 Task: In update from your network choose email frequency individual.
Action: Mouse moved to (627, 53)
Screenshot: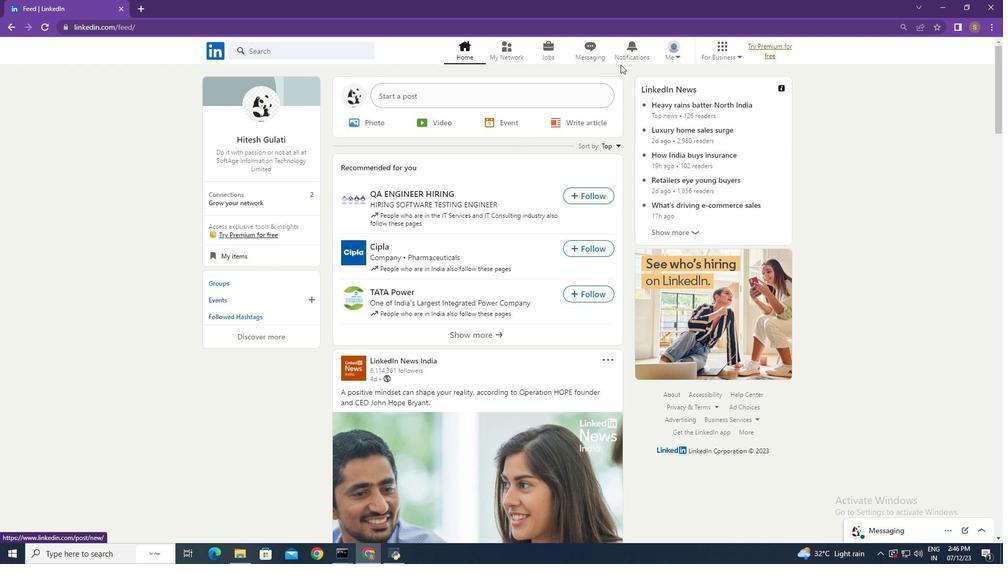 
Action: Mouse pressed left at (627, 53)
Screenshot: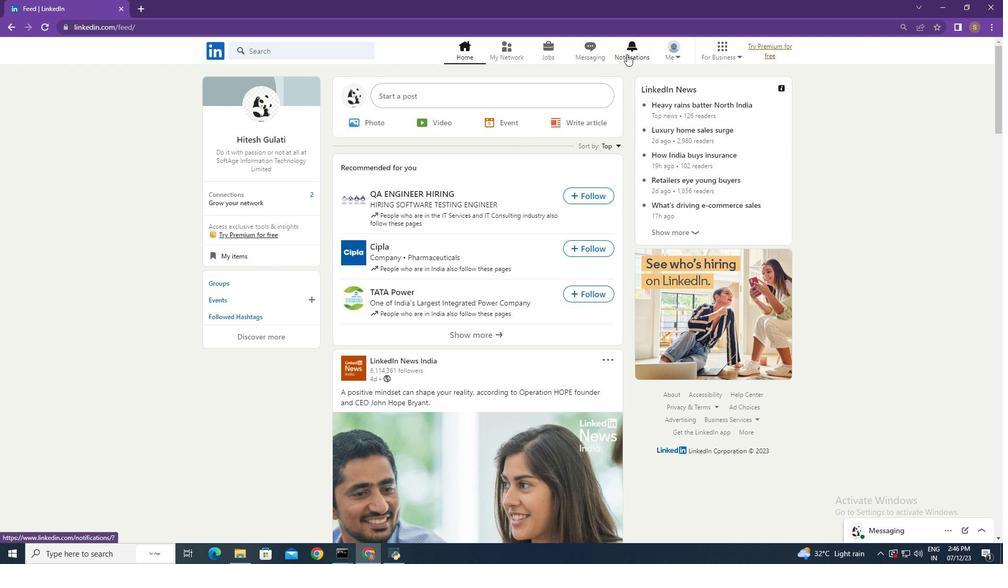 
Action: Mouse moved to (240, 120)
Screenshot: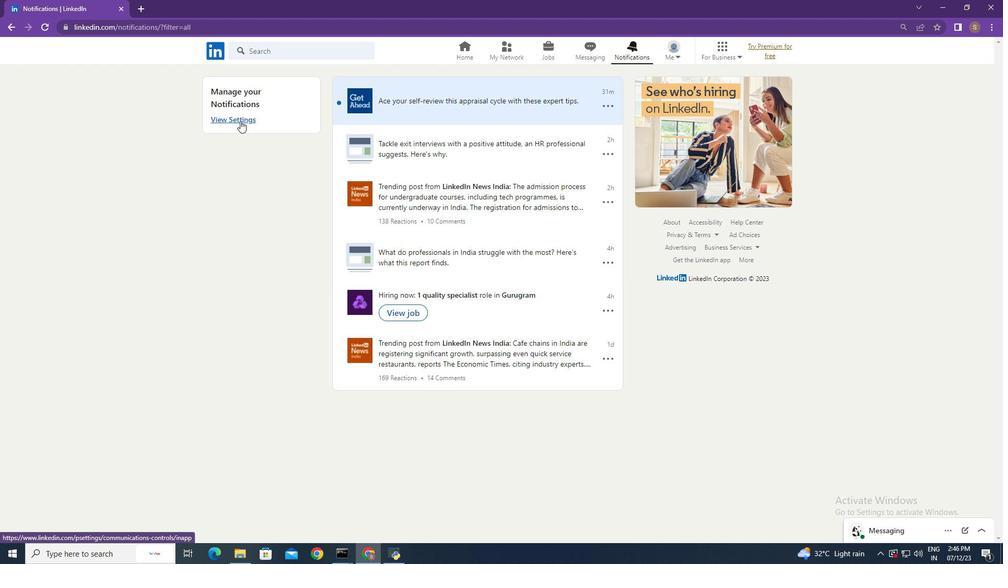 
Action: Mouse pressed left at (240, 120)
Screenshot: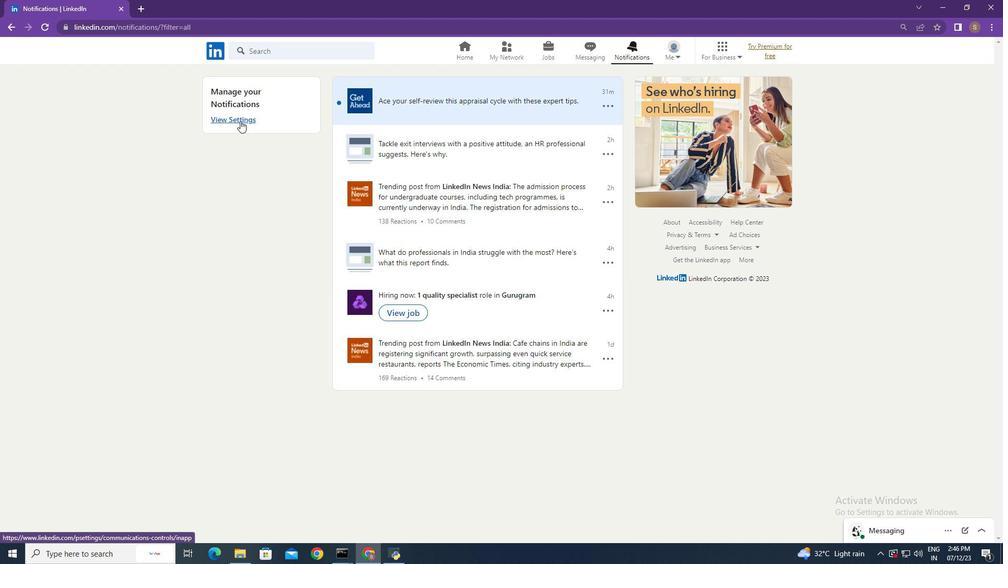 
Action: Mouse moved to (540, 213)
Screenshot: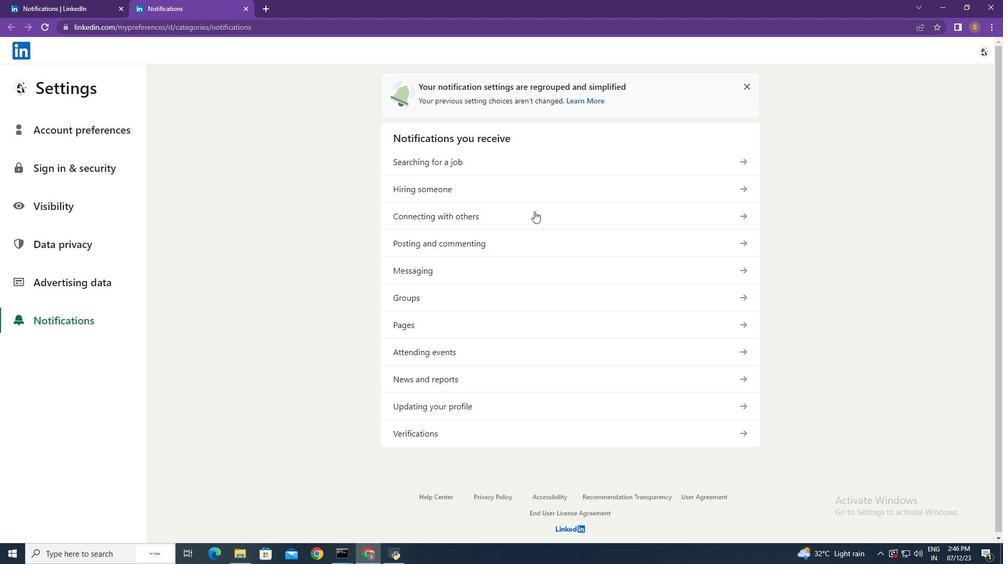 
Action: Mouse pressed left at (540, 213)
Screenshot: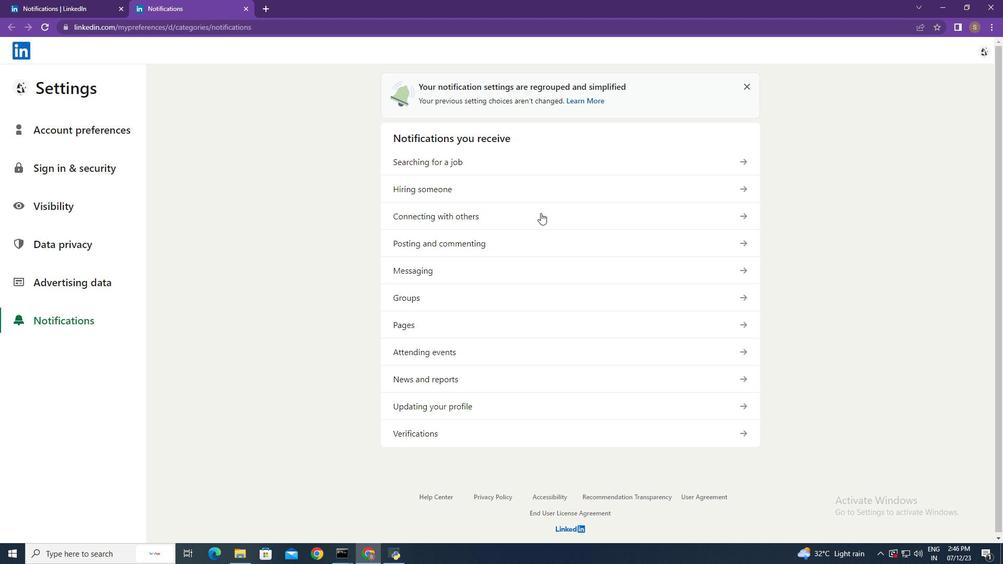 
Action: Mouse moved to (602, 191)
Screenshot: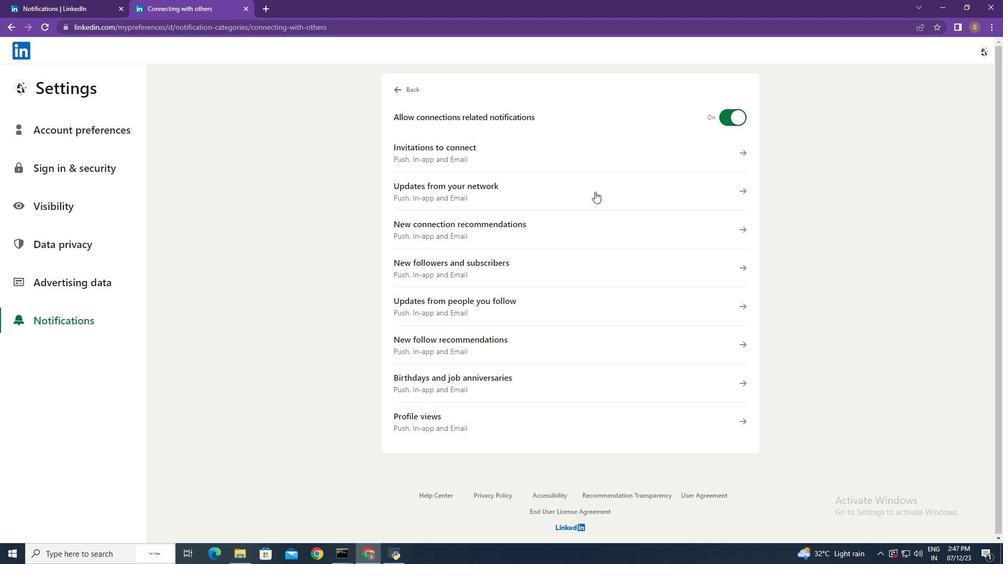 
Action: Mouse pressed left at (602, 191)
Screenshot: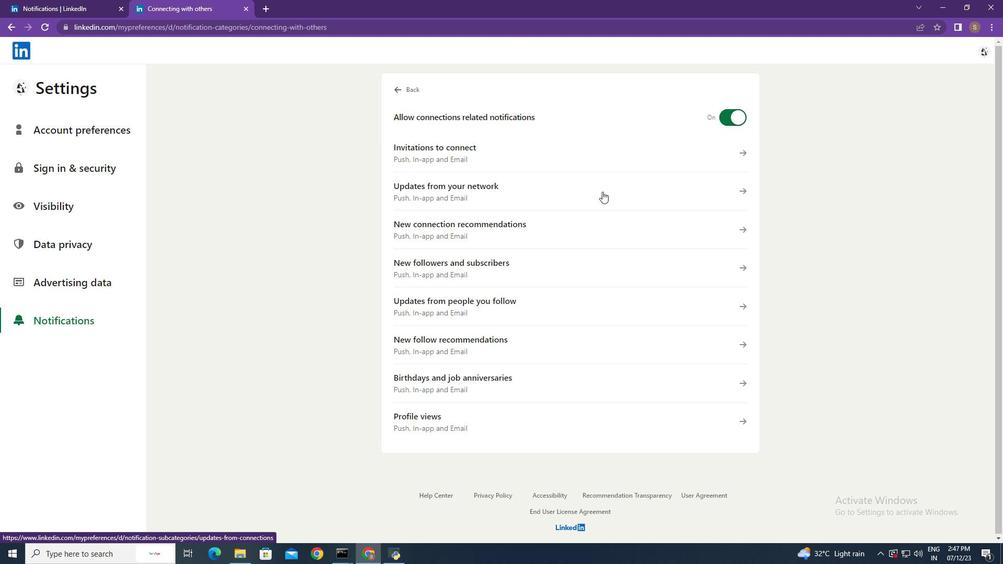 
Action: Mouse moved to (402, 329)
Screenshot: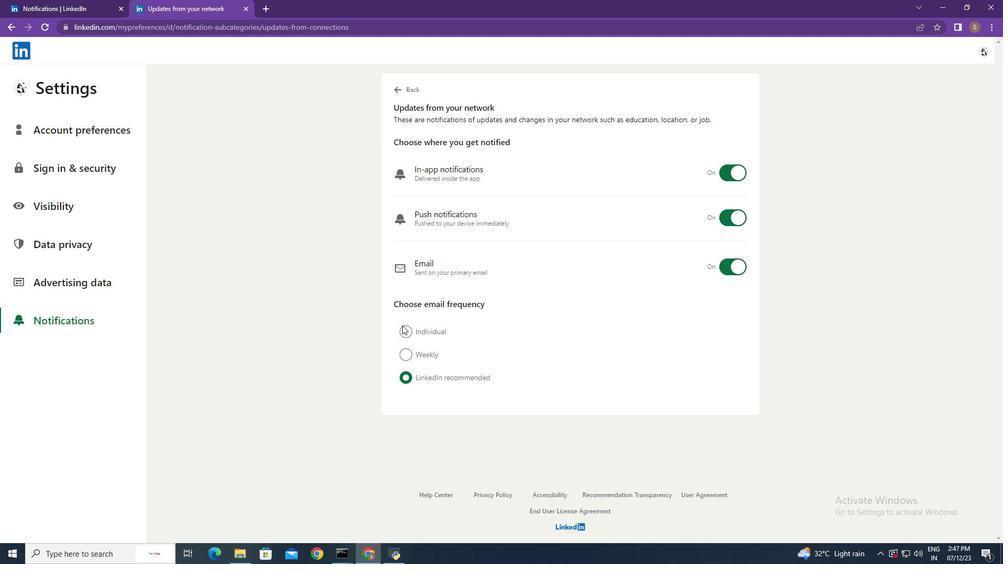 
Action: Mouse pressed left at (402, 329)
Screenshot: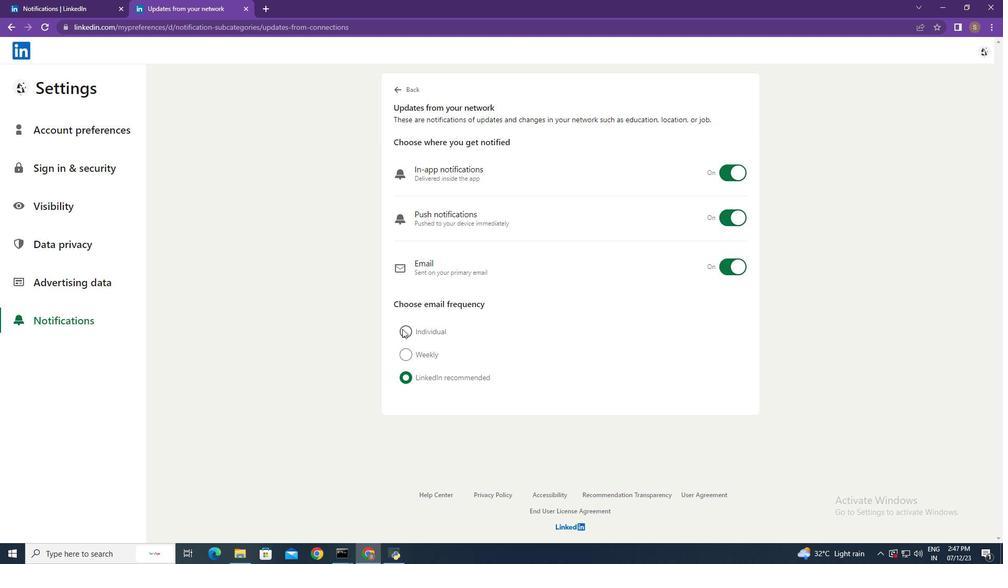 
Action: Mouse moved to (288, 300)
Screenshot: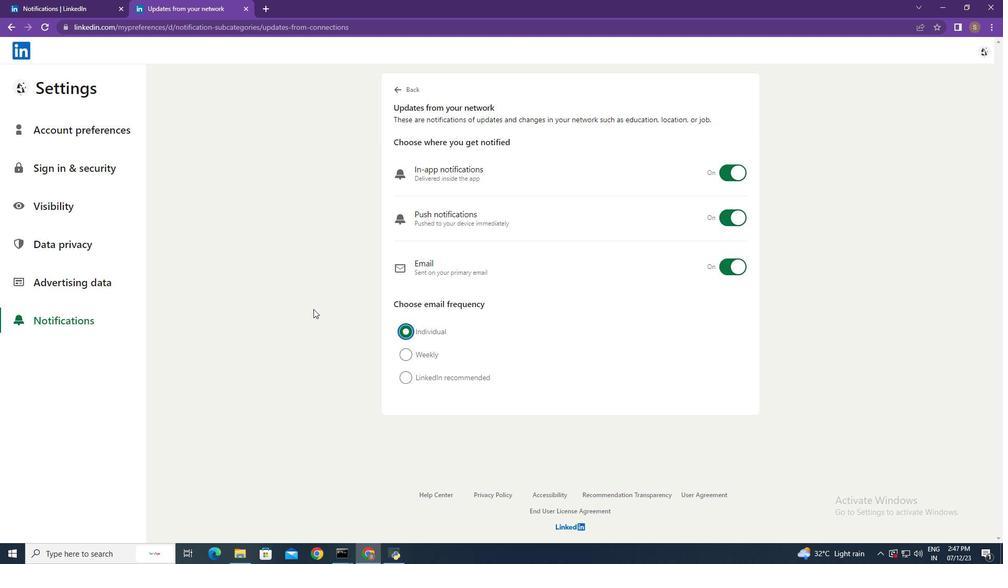 
